 Task: Check the percentage active listings of 3 bathrooms in the last 1 year.
Action: Mouse moved to (1020, 243)
Screenshot: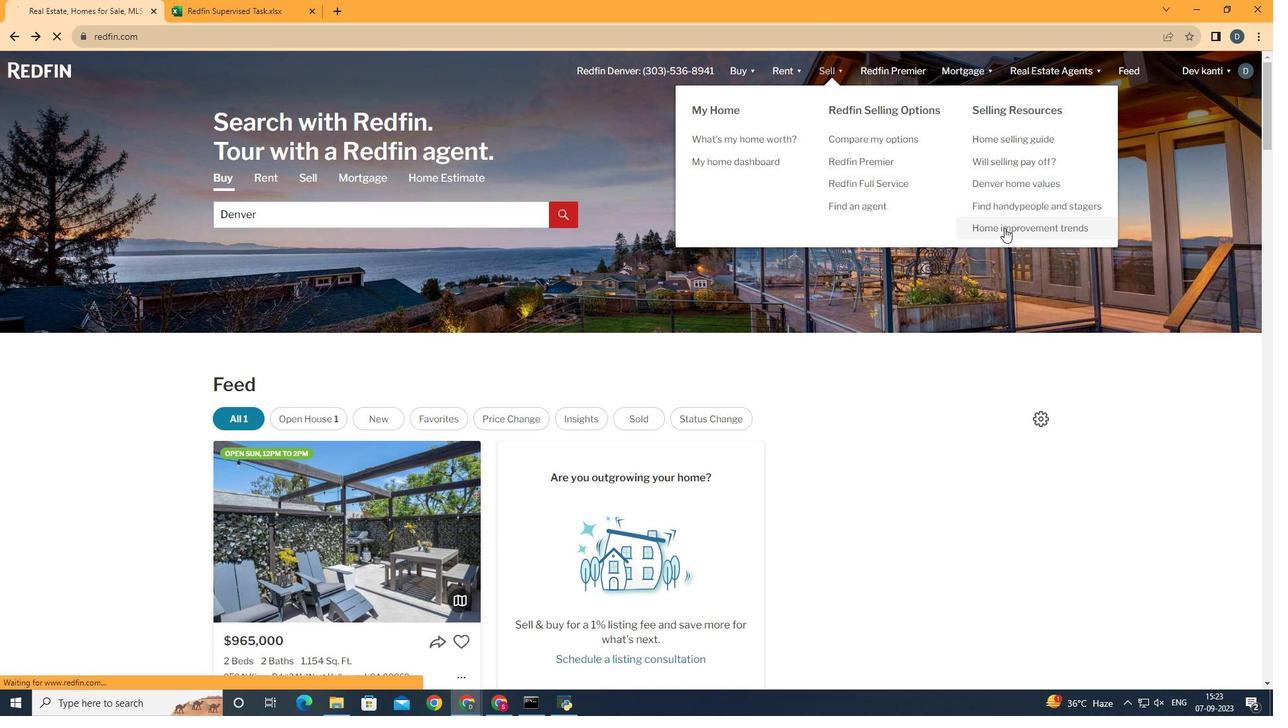 
Action: Mouse pressed left at (1020, 243)
Screenshot: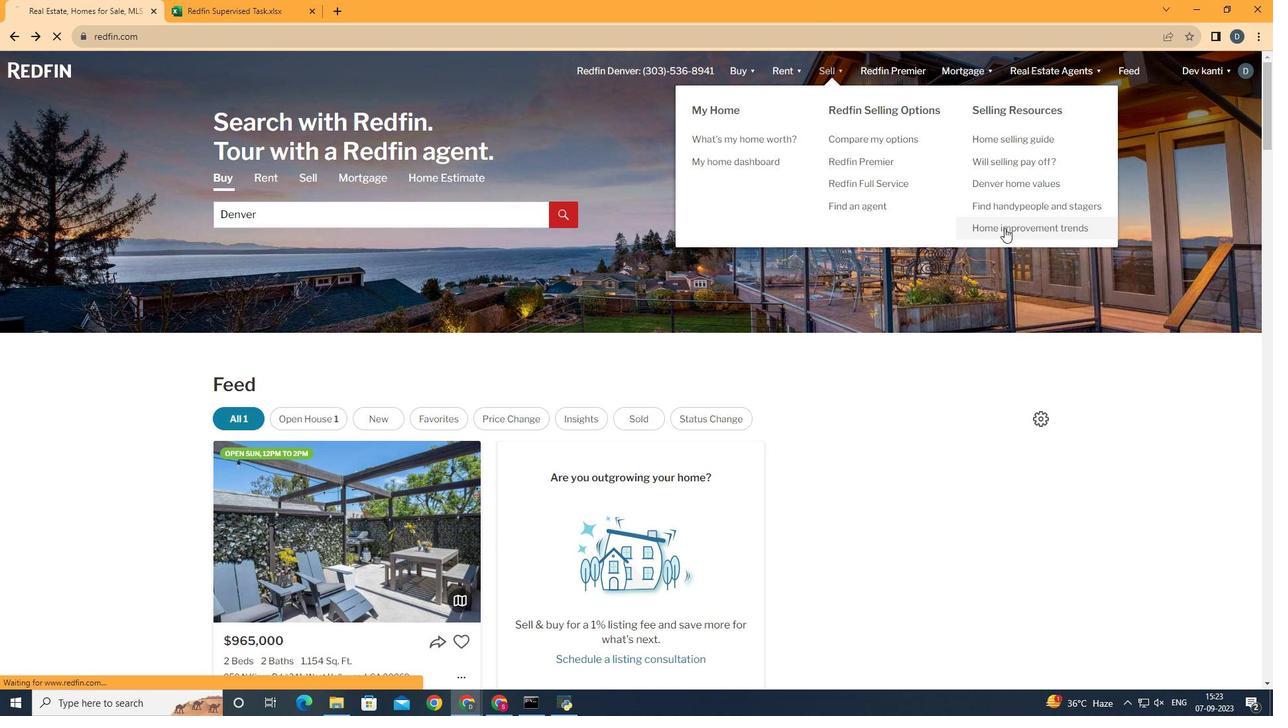 
Action: Mouse moved to (336, 267)
Screenshot: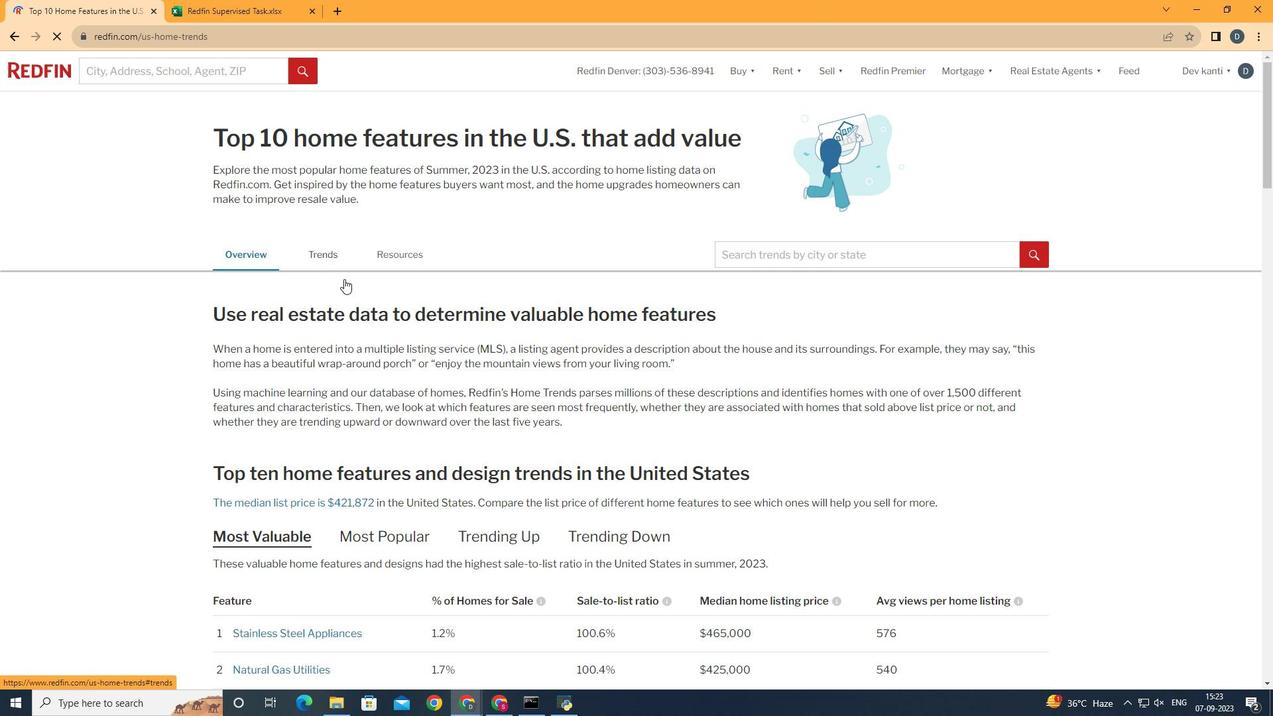 
Action: Mouse pressed left at (336, 267)
Screenshot: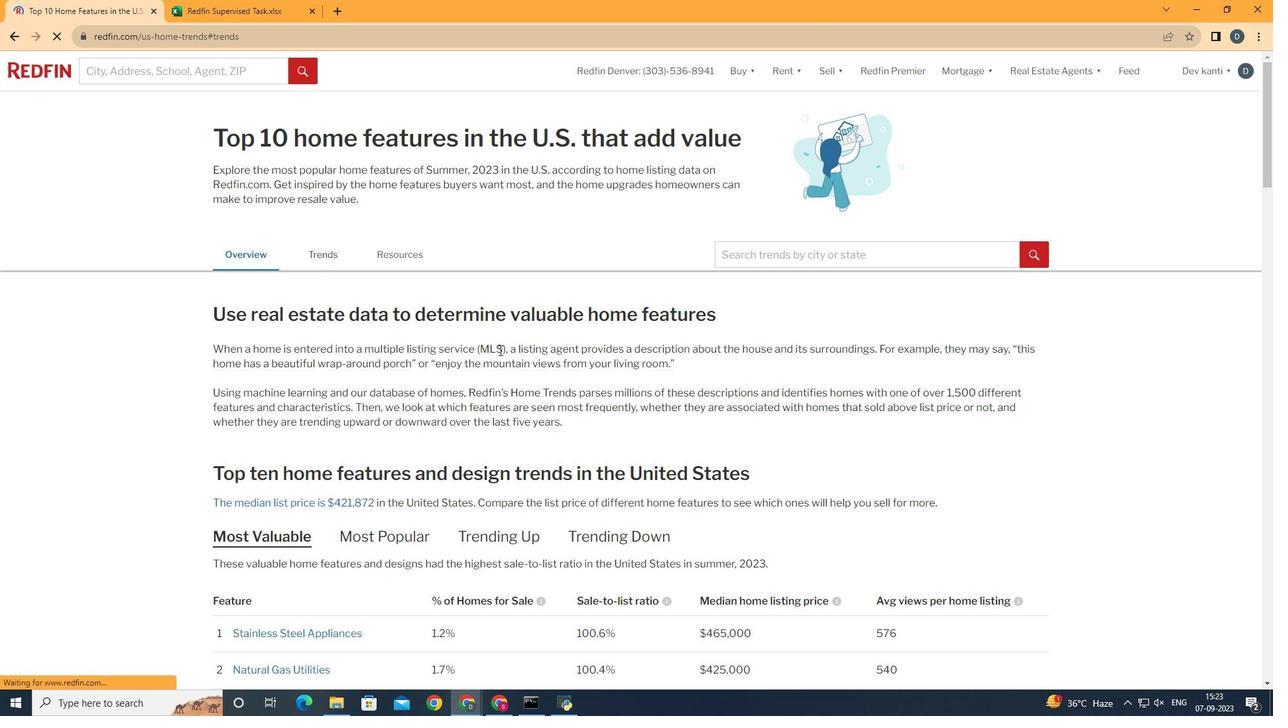 
Action: Mouse moved to (552, 376)
Screenshot: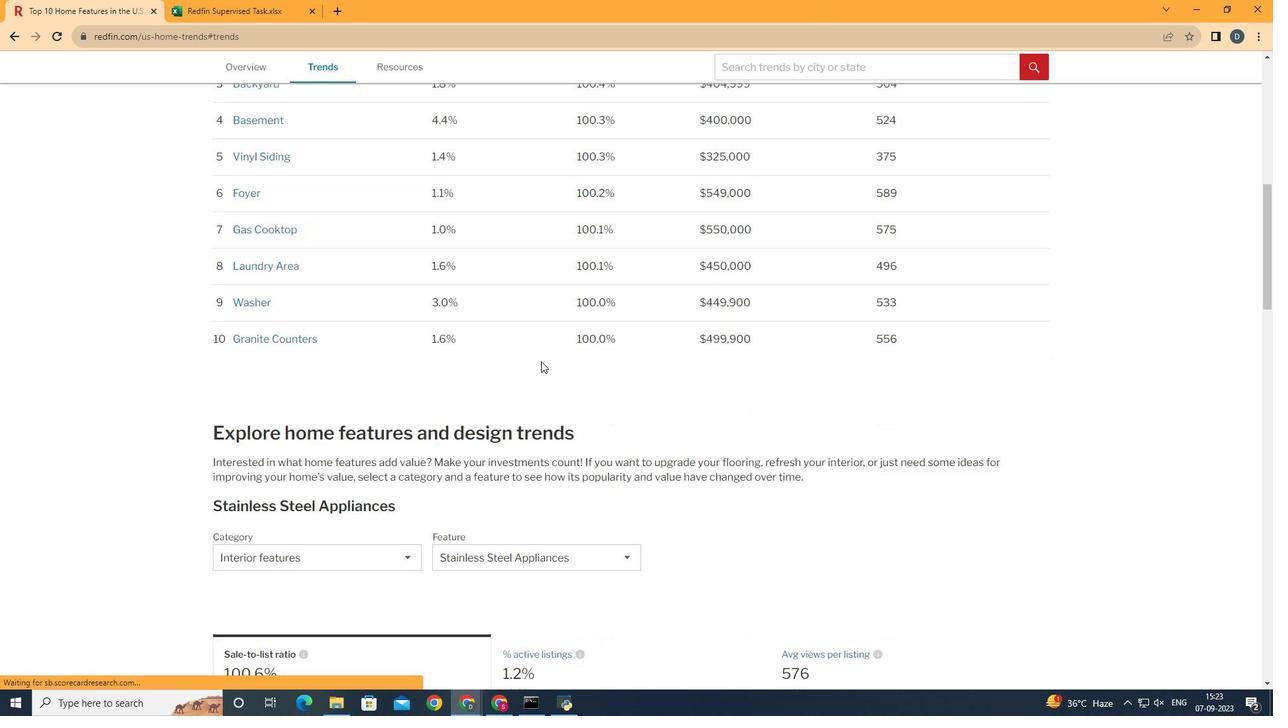 
Action: Mouse scrolled (552, 376) with delta (0, 0)
Screenshot: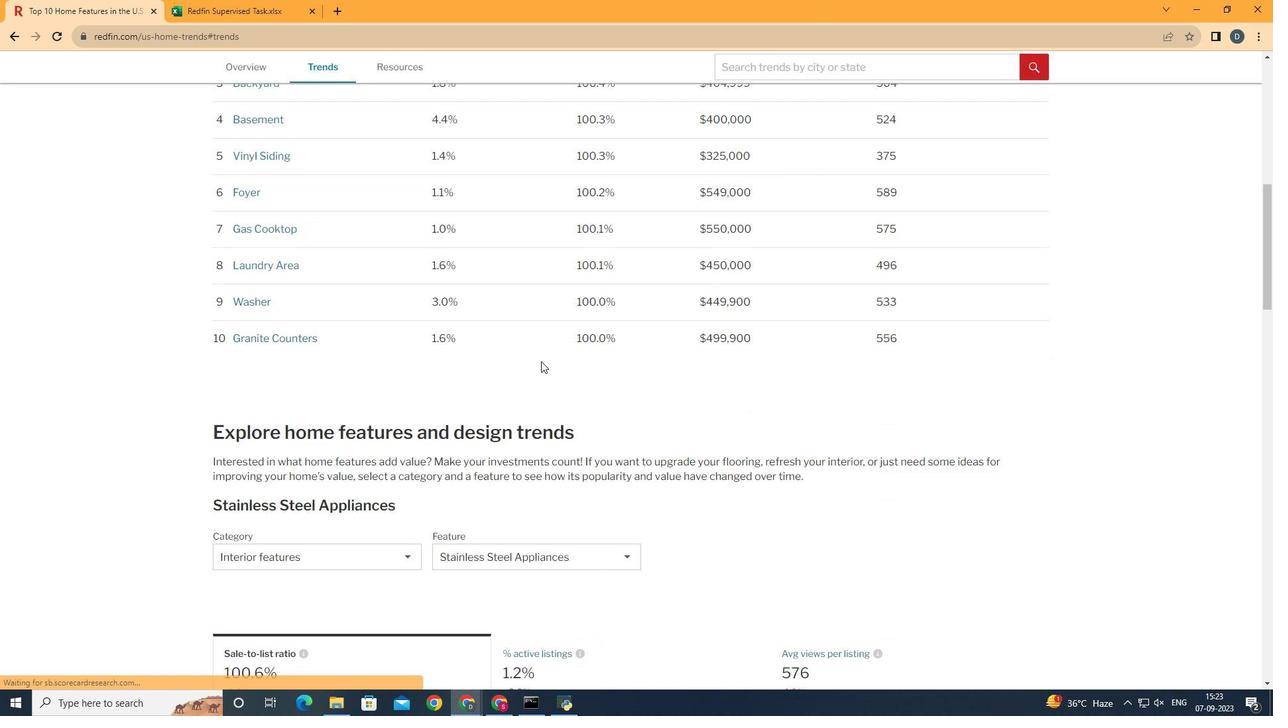 
Action: Mouse scrolled (552, 376) with delta (0, 0)
Screenshot: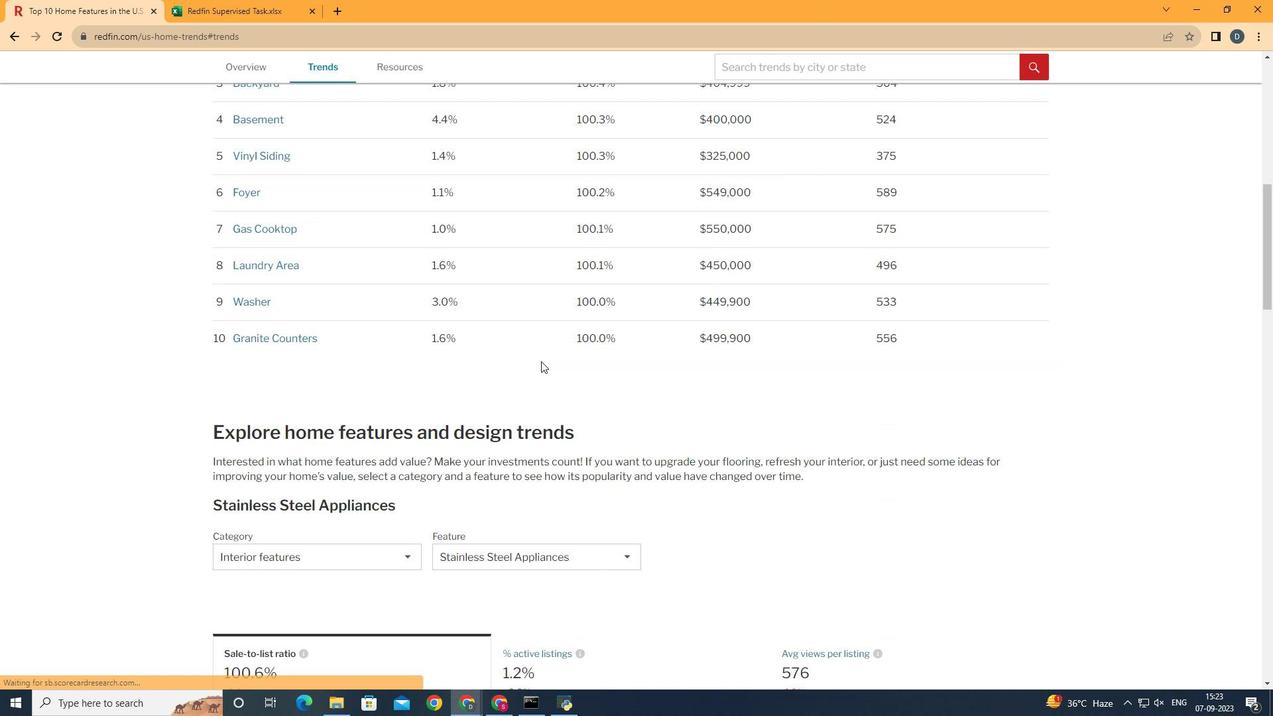 
Action: Mouse scrolled (552, 376) with delta (0, 0)
Screenshot: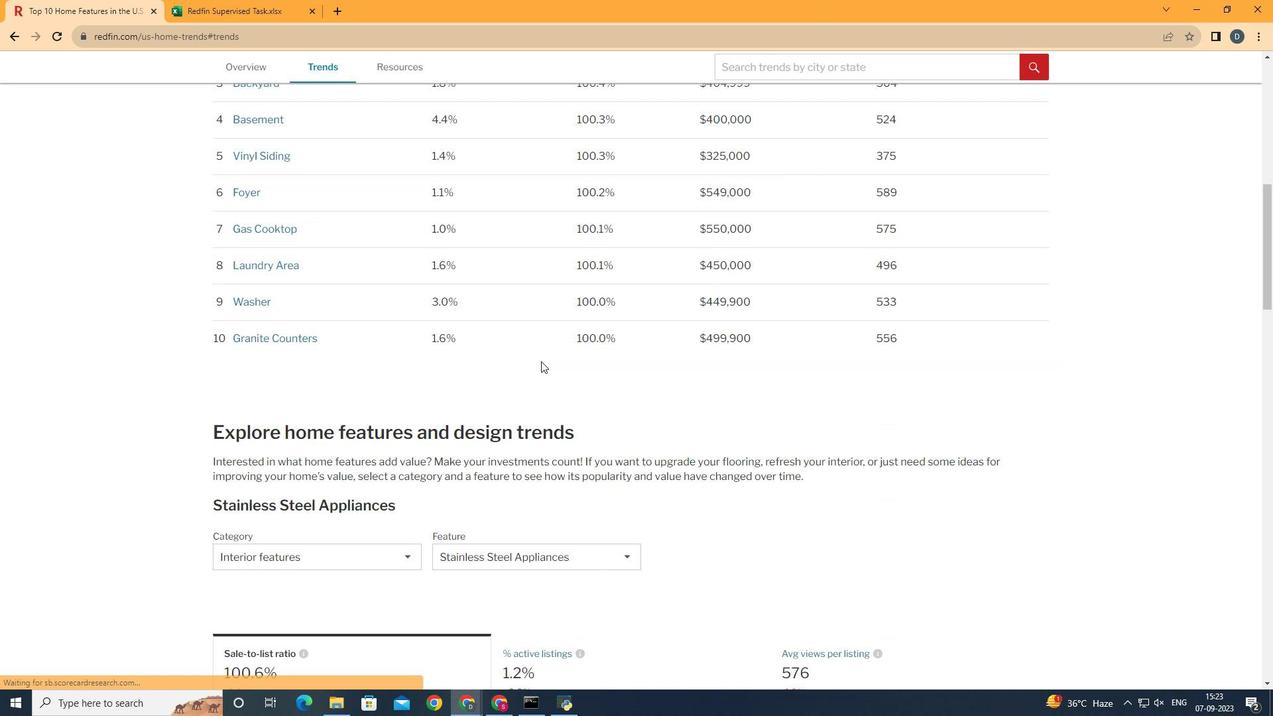 
Action: Mouse moved to (552, 376)
Screenshot: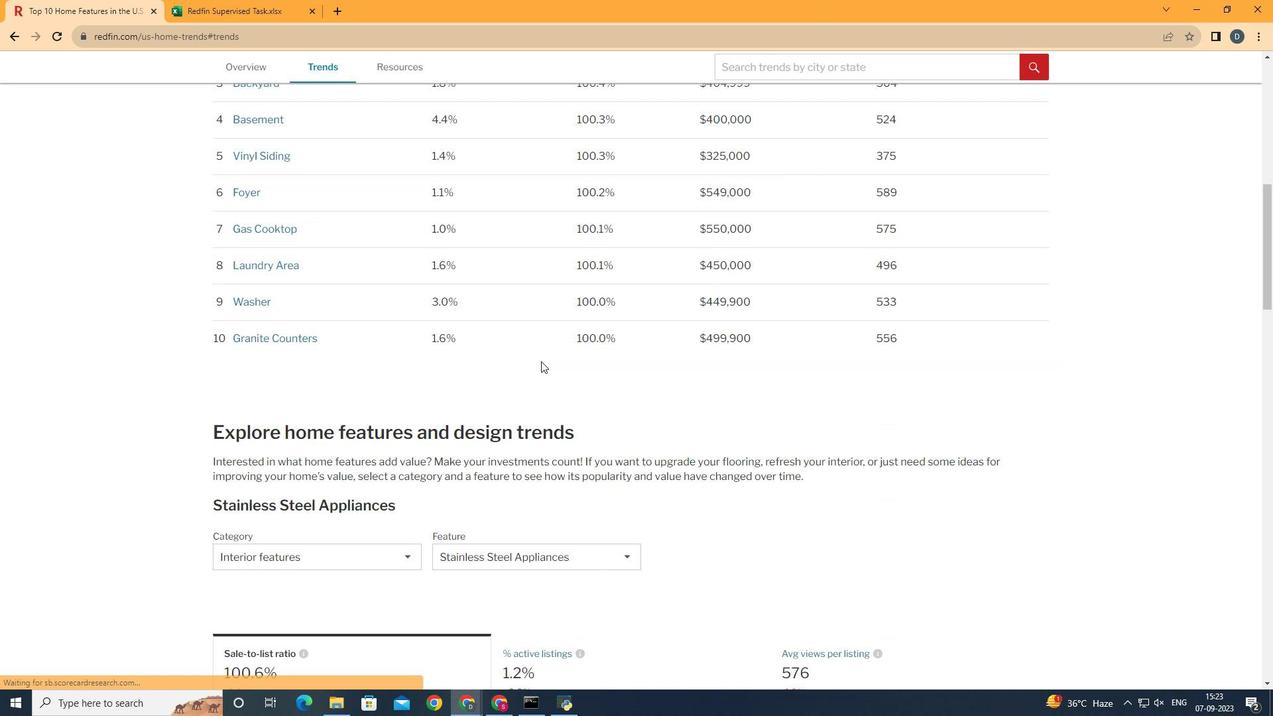 
Action: Mouse scrolled (552, 376) with delta (0, 0)
Screenshot: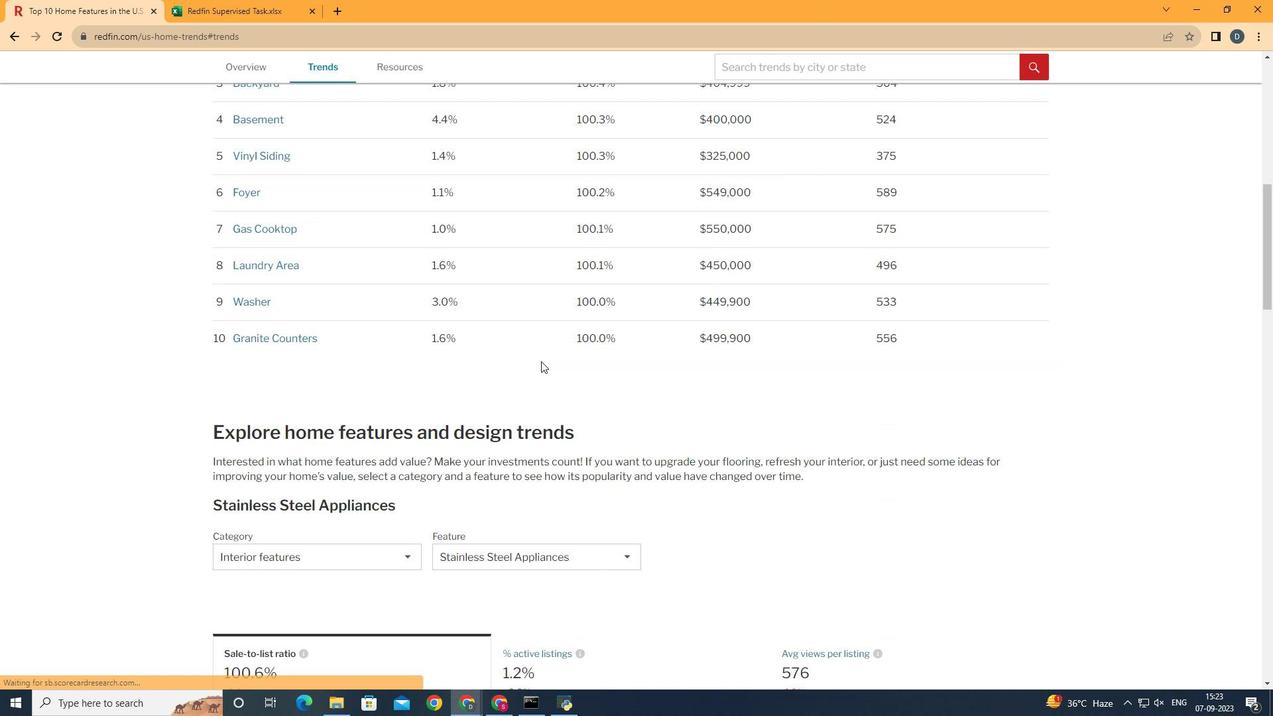 
Action: Mouse moved to (556, 376)
Screenshot: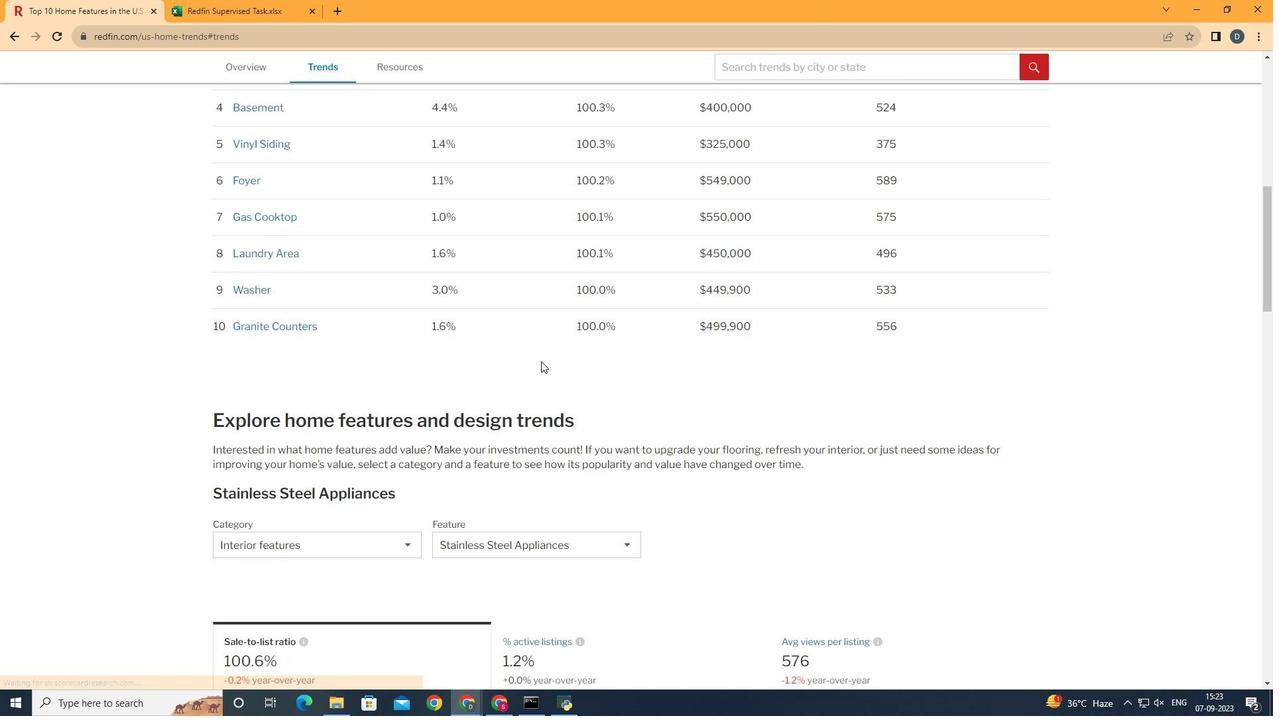 
Action: Mouse scrolled (556, 376) with delta (0, 0)
Screenshot: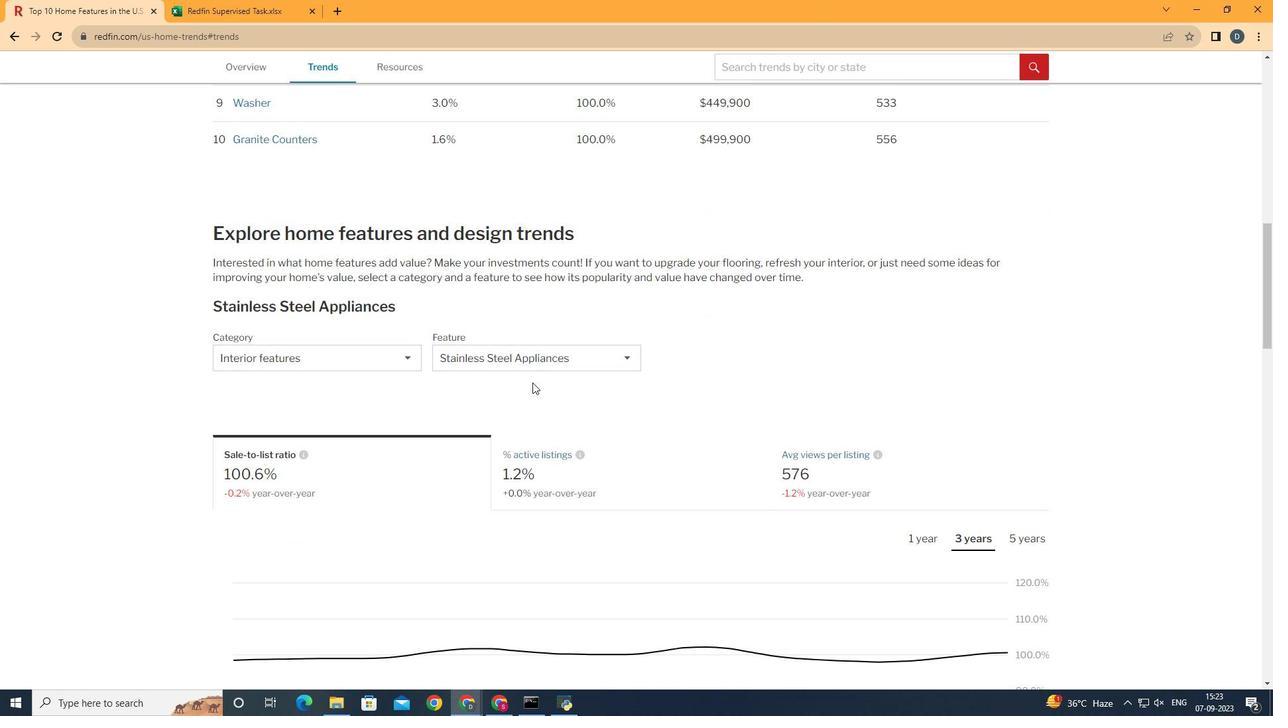 
Action: Mouse scrolled (556, 376) with delta (0, 0)
Screenshot: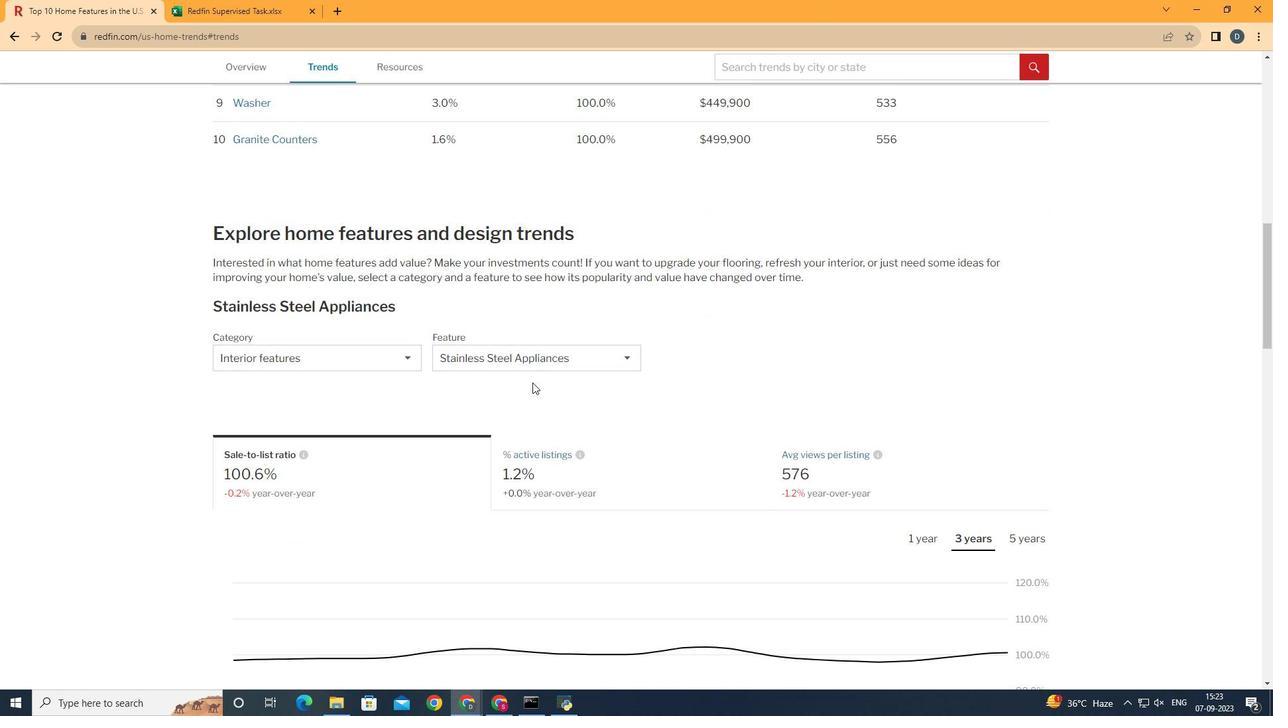 
Action: Mouse scrolled (556, 376) with delta (0, 0)
Screenshot: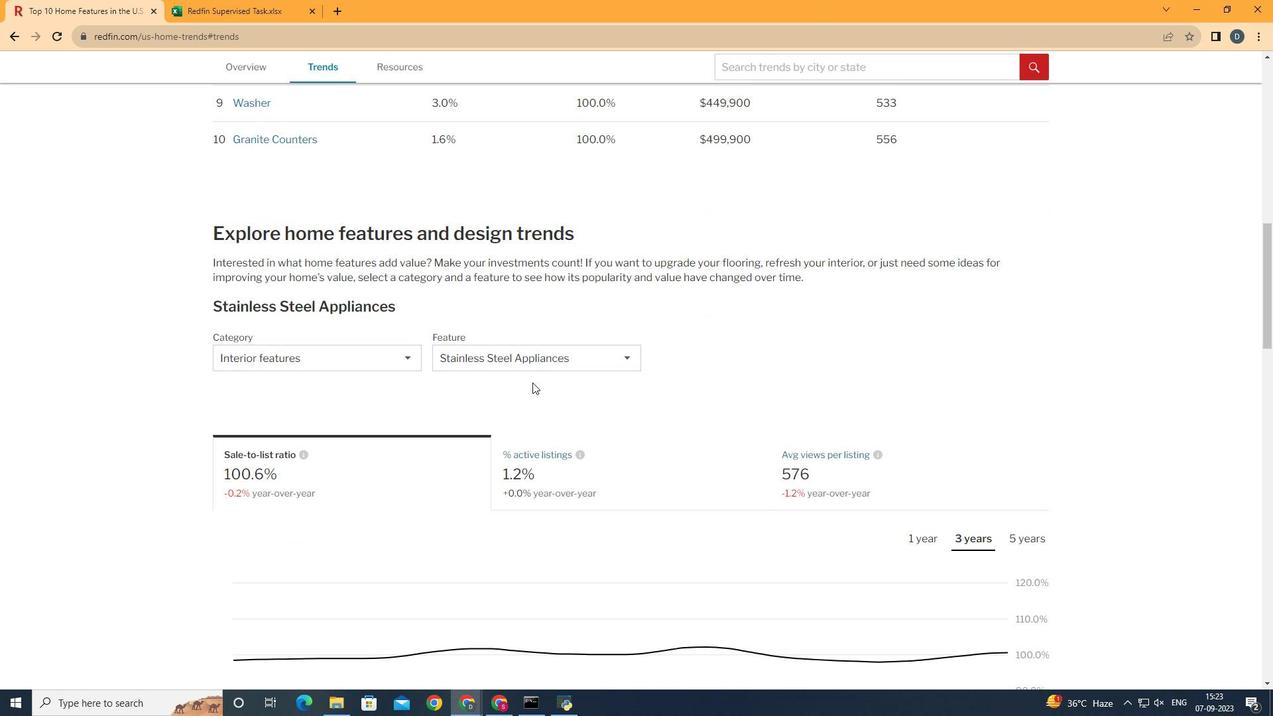 
Action: Mouse moved to (412, 378)
Screenshot: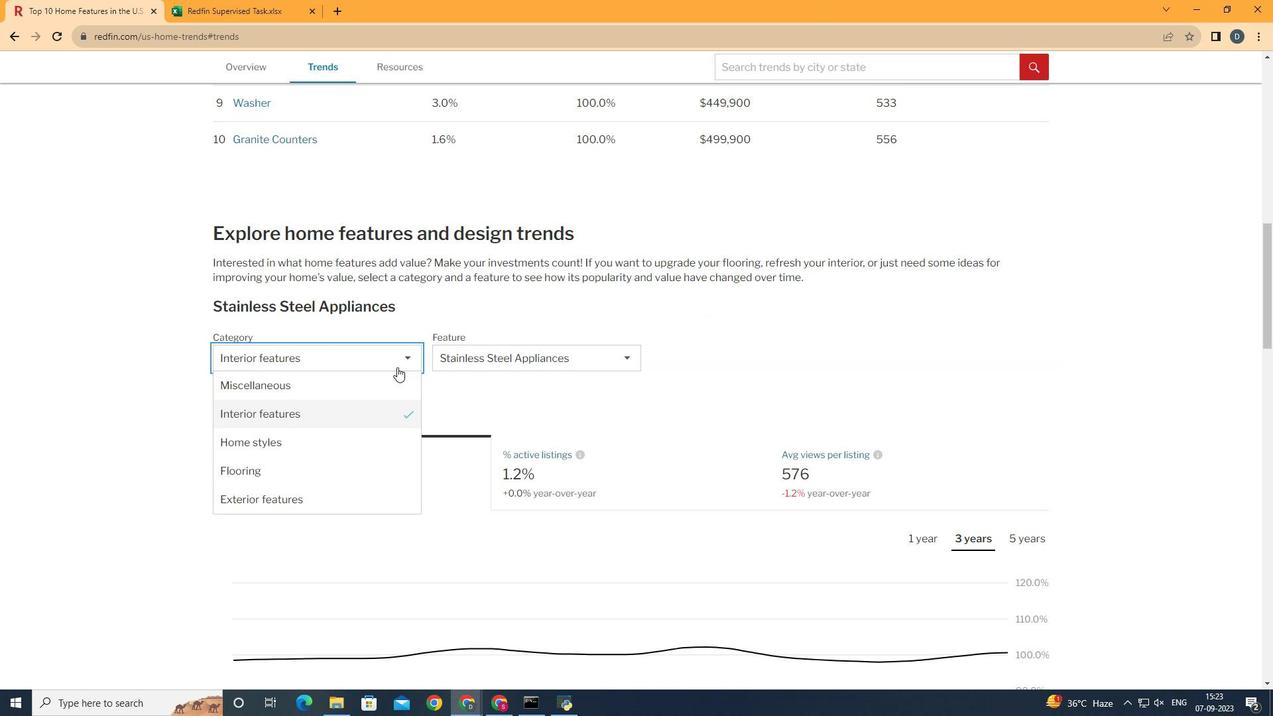 
Action: Mouse pressed left at (412, 378)
Screenshot: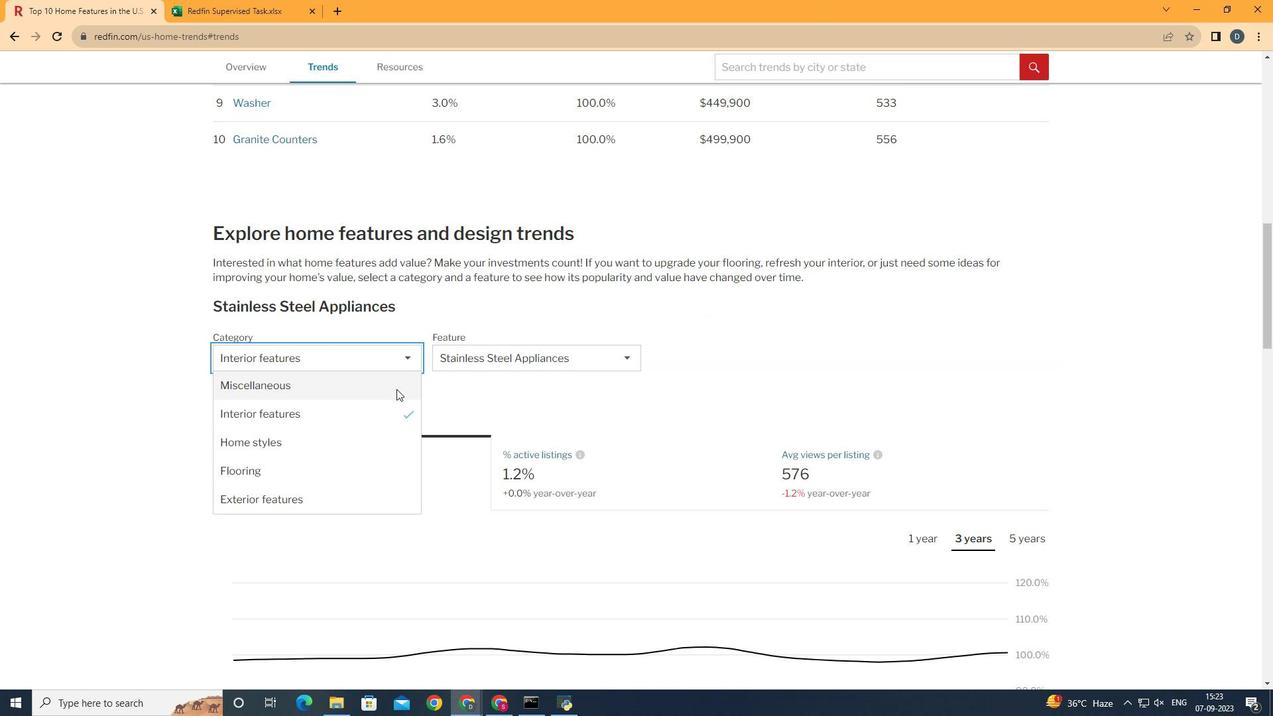 
Action: Mouse moved to (411, 425)
Screenshot: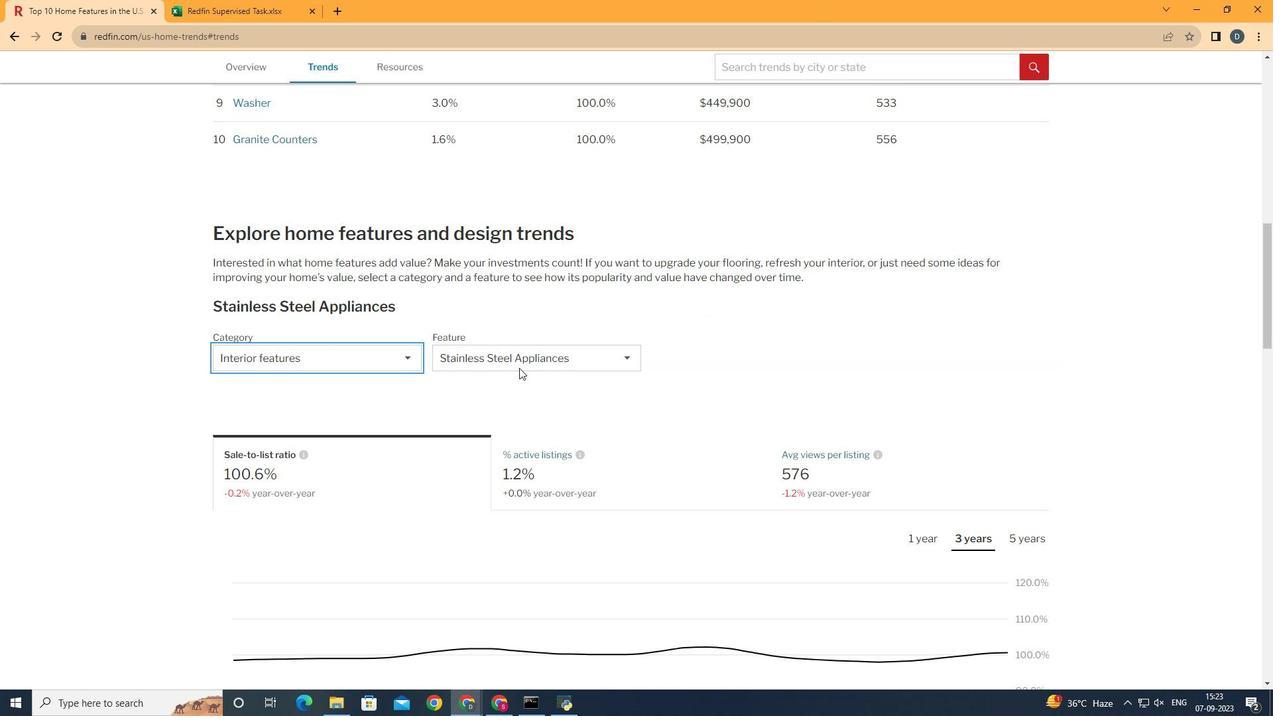 
Action: Mouse pressed left at (411, 425)
Screenshot: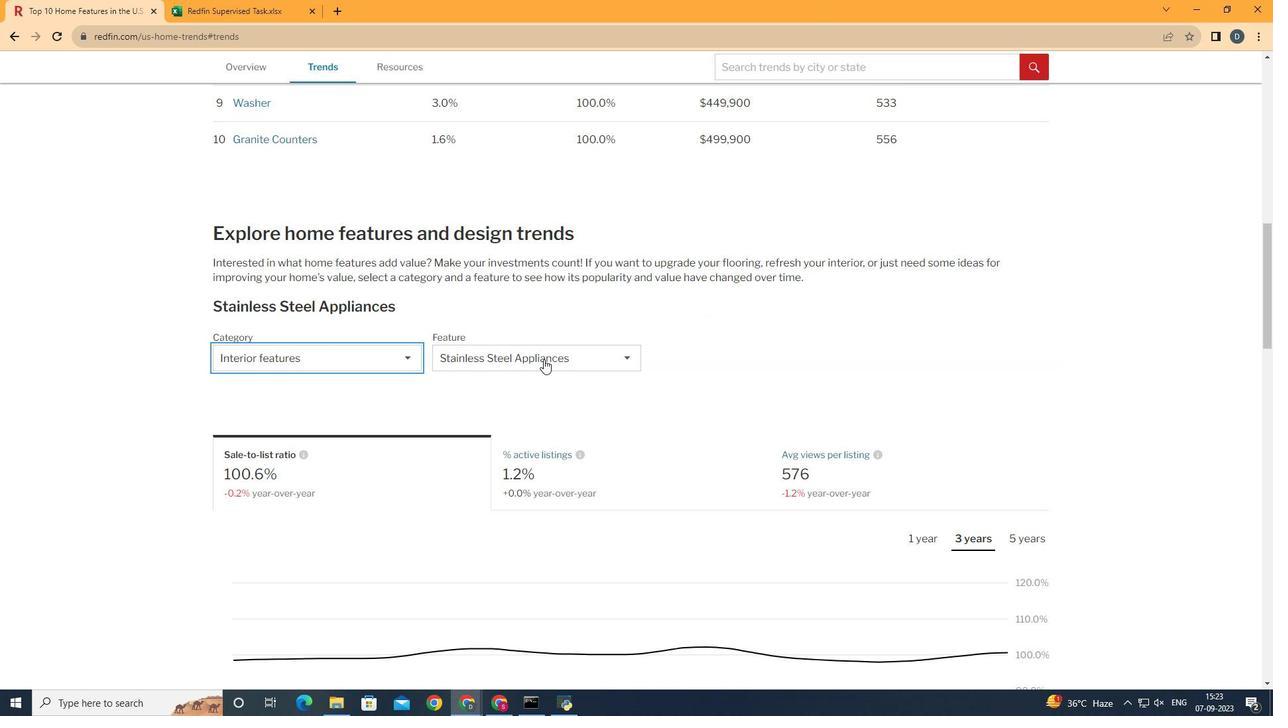 
Action: Mouse moved to (559, 374)
Screenshot: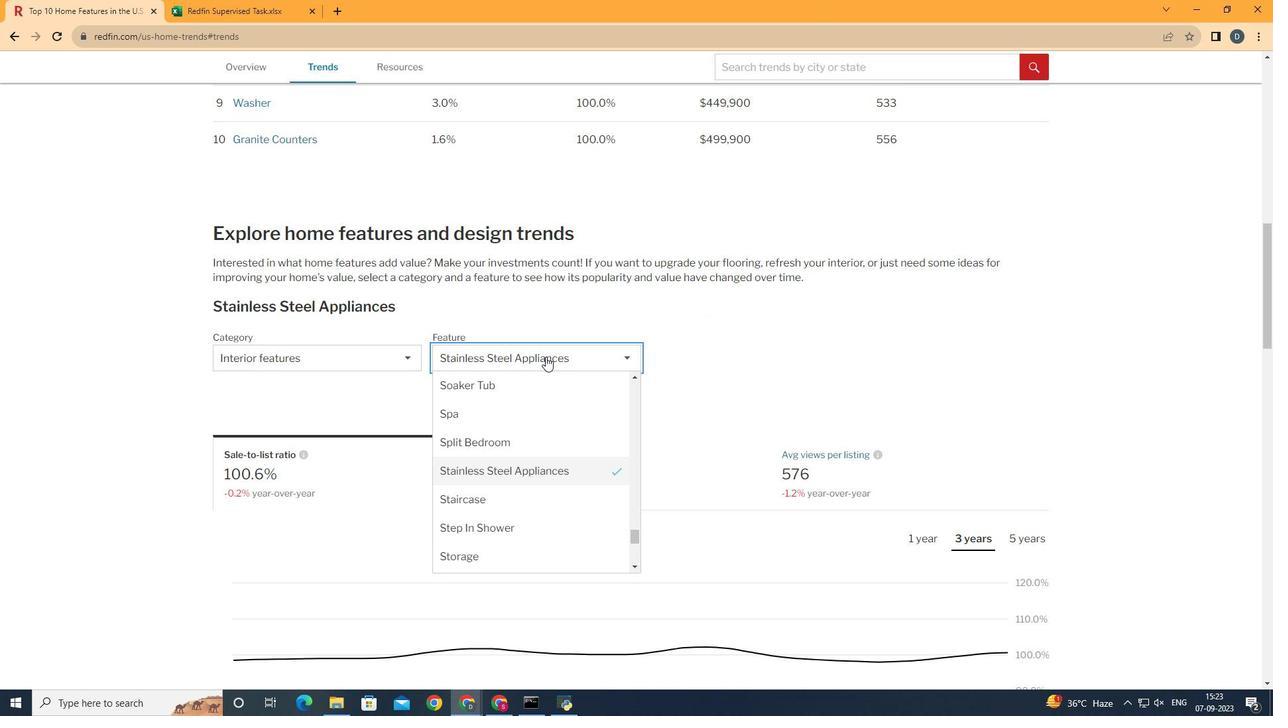 
Action: Mouse pressed left at (559, 374)
Screenshot: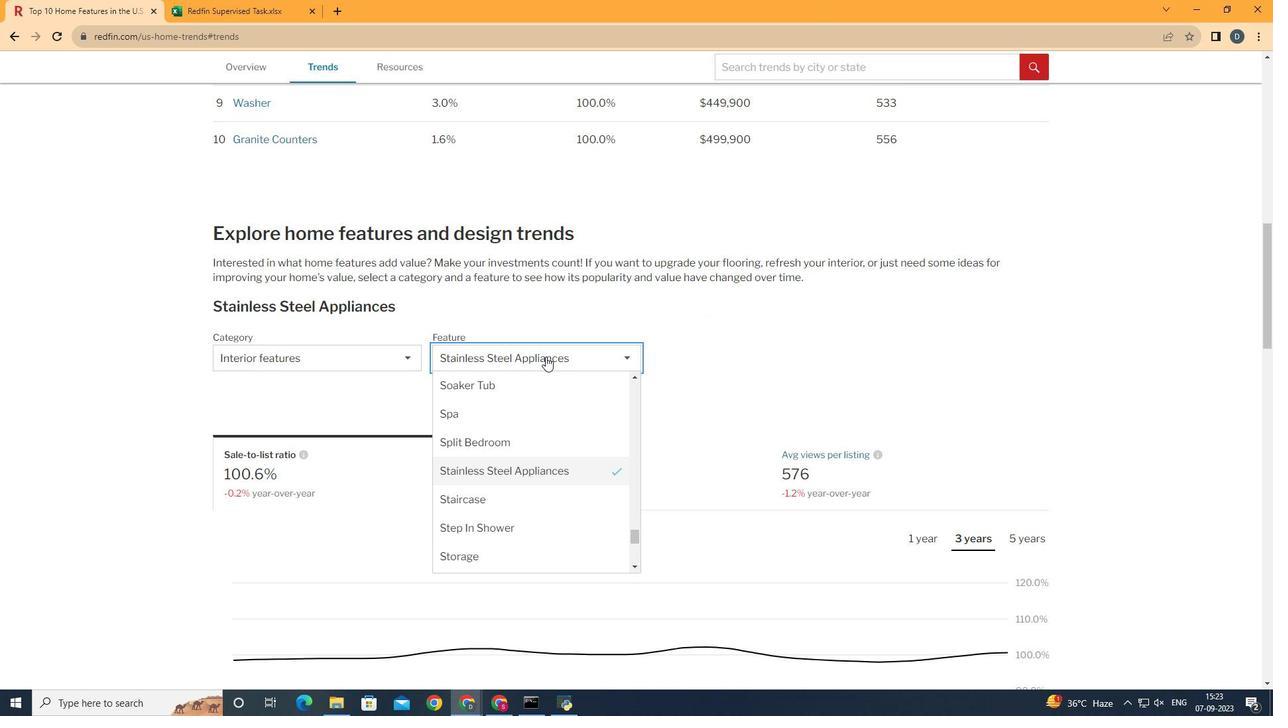 
Action: Mouse moved to (649, 547)
Screenshot: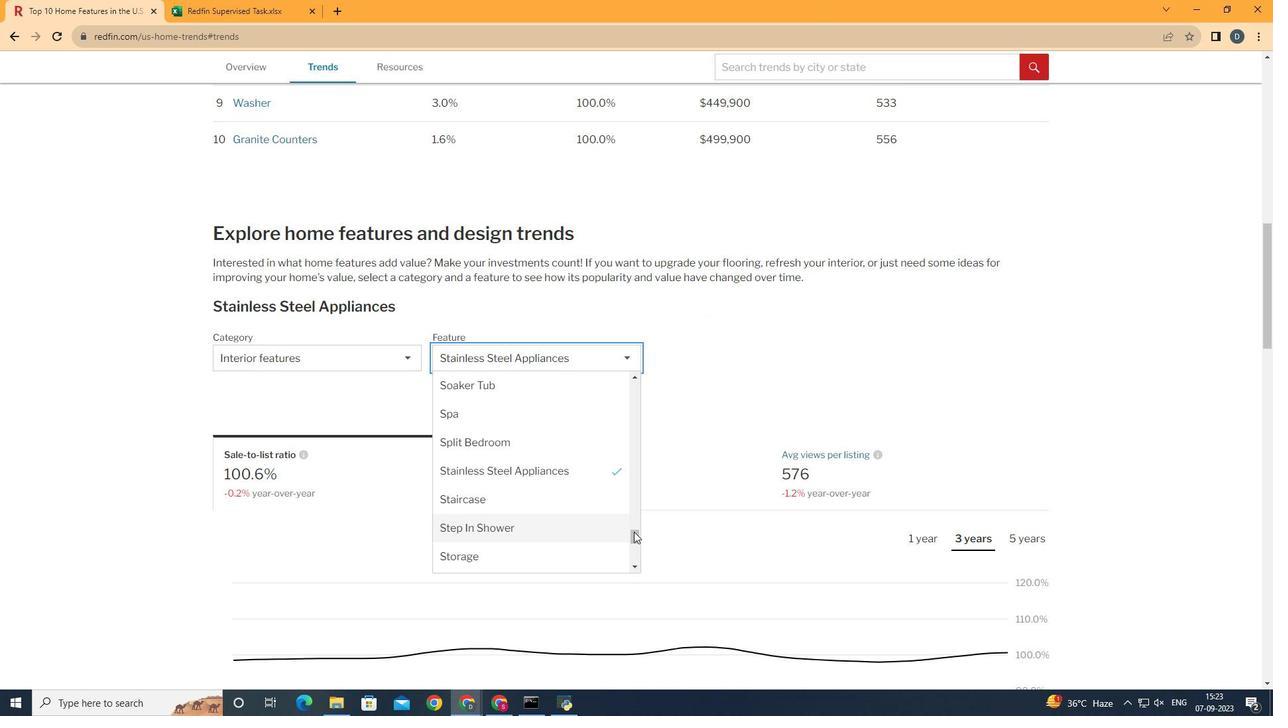 
Action: Mouse pressed left at (649, 547)
Screenshot: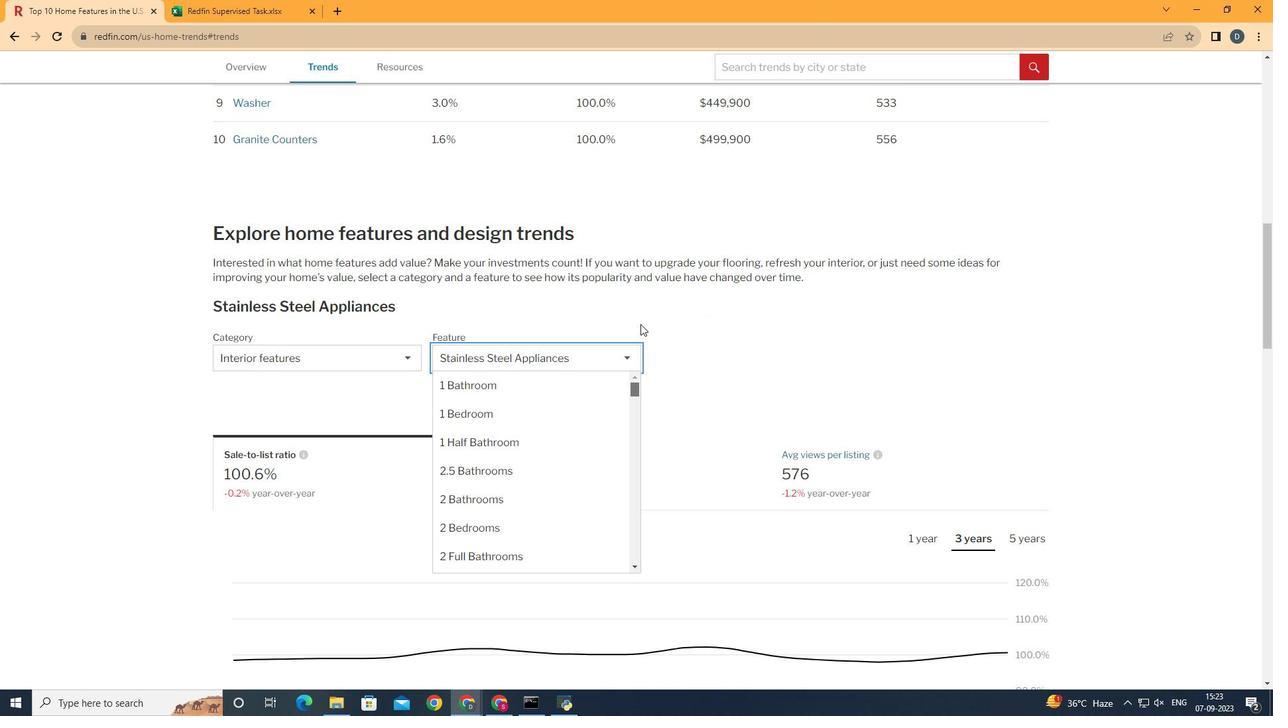 
Action: Mouse moved to (557, 523)
Screenshot: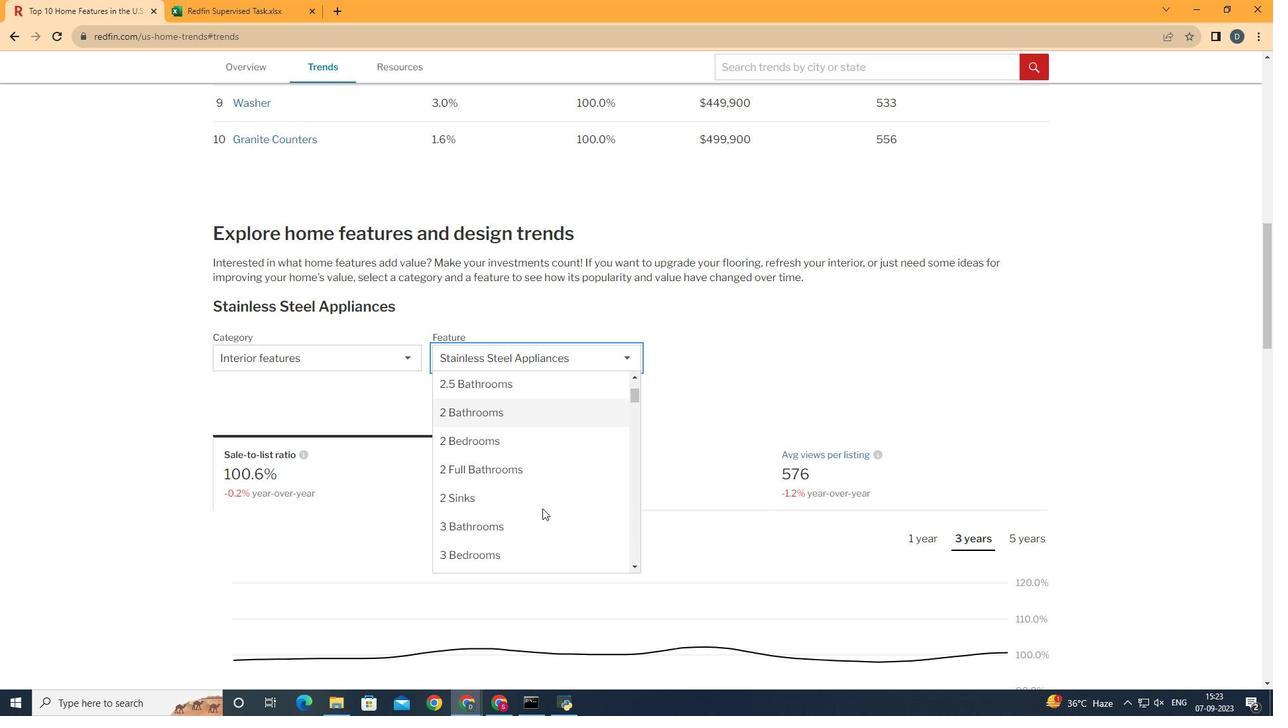 
Action: Mouse scrolled (557, 523) with delta (0, 0)
Screenshot: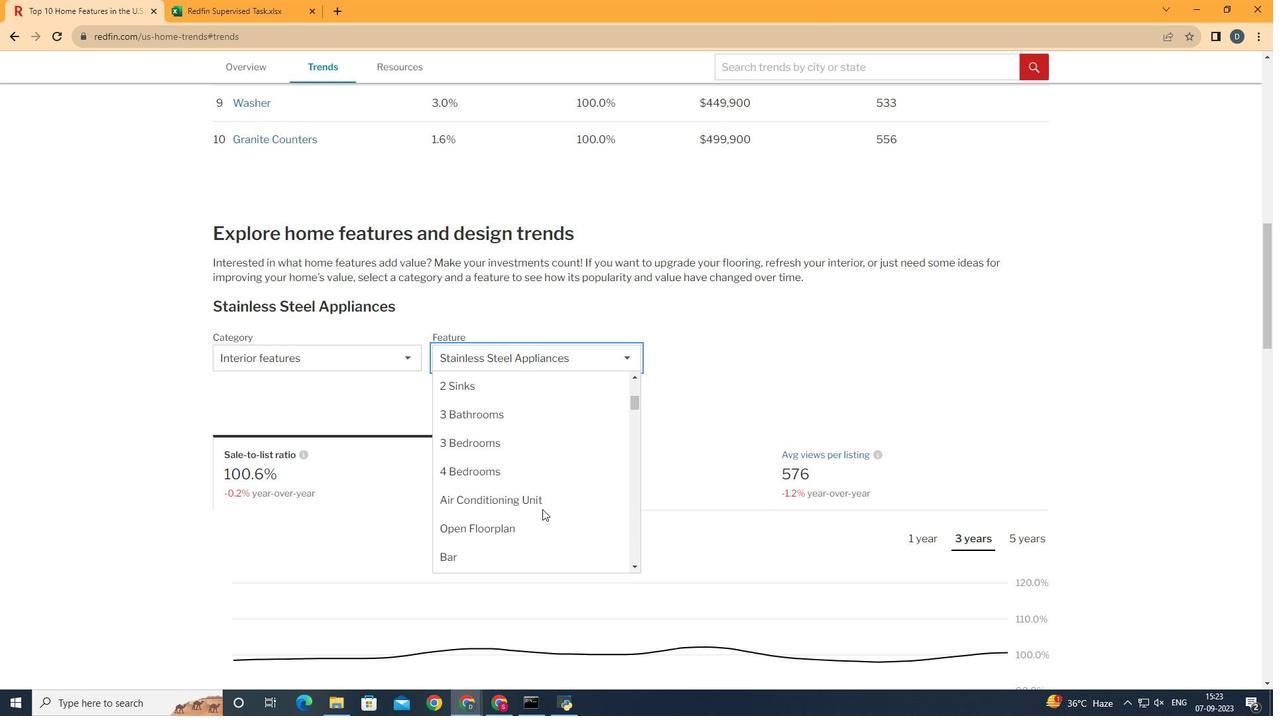 
Action: Mouse scrolled (557, 523) with delta (0, 0)
Screenshot: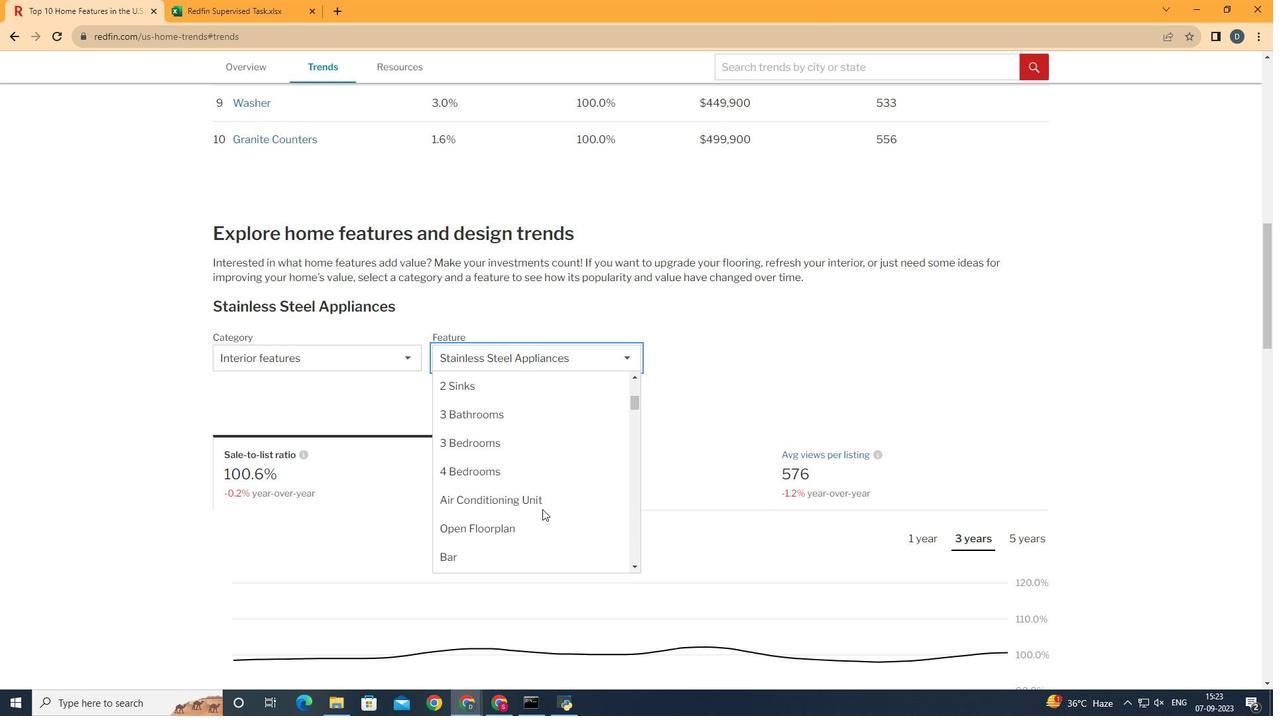 
Action: Mouse scrolled (557, 523) with delta (0, 0)
Screenshot: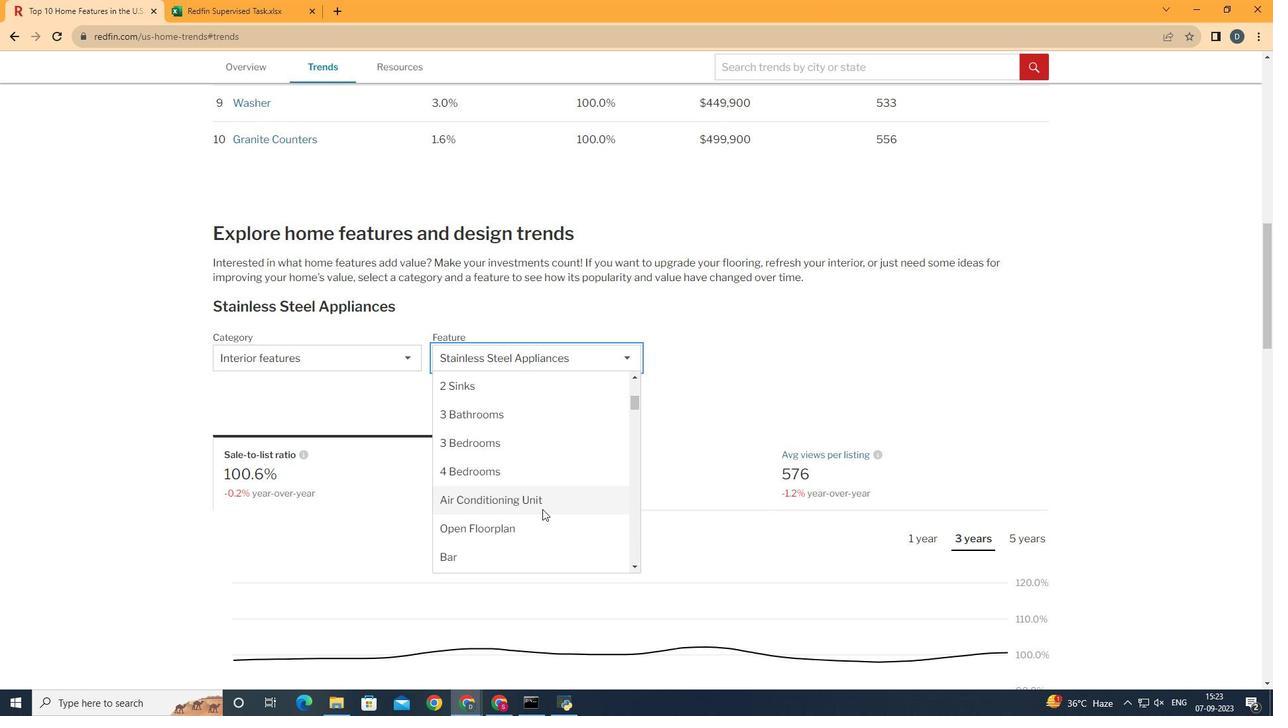 
Action: Mouse moved to (568, 433)
Screenshot: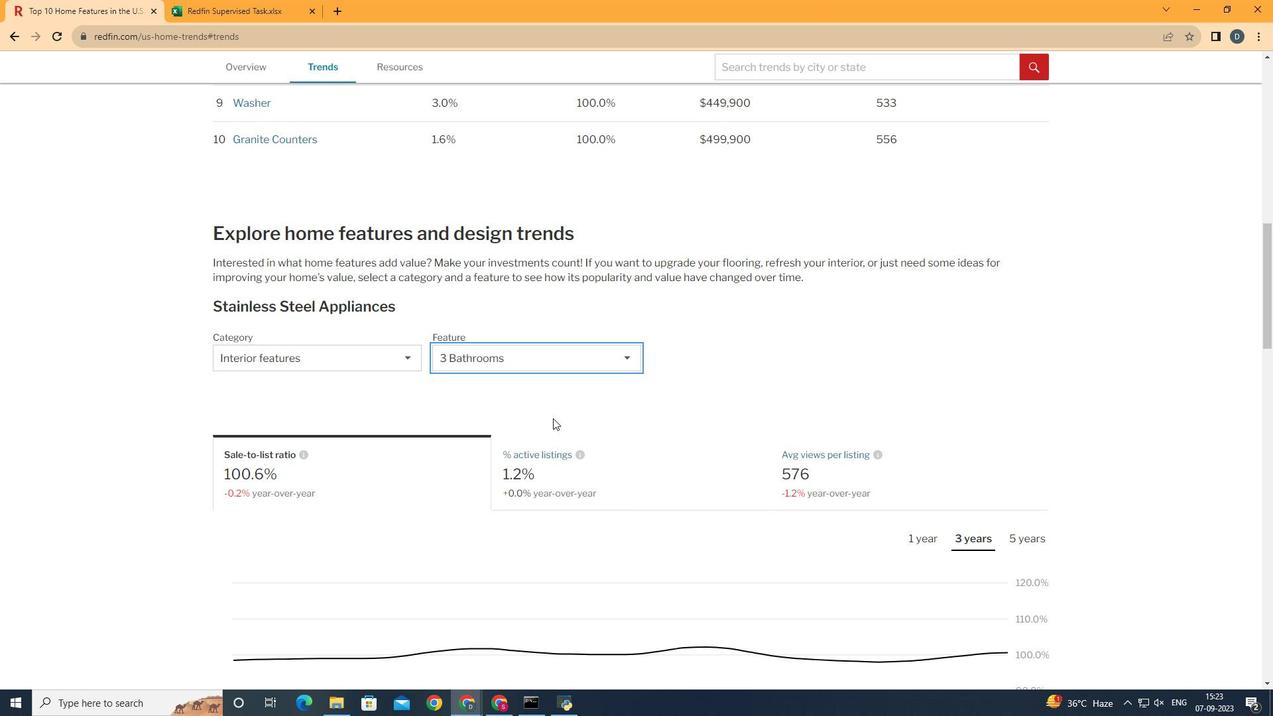 
Action: Mouse pressed left at (568, 433)
Screenshot: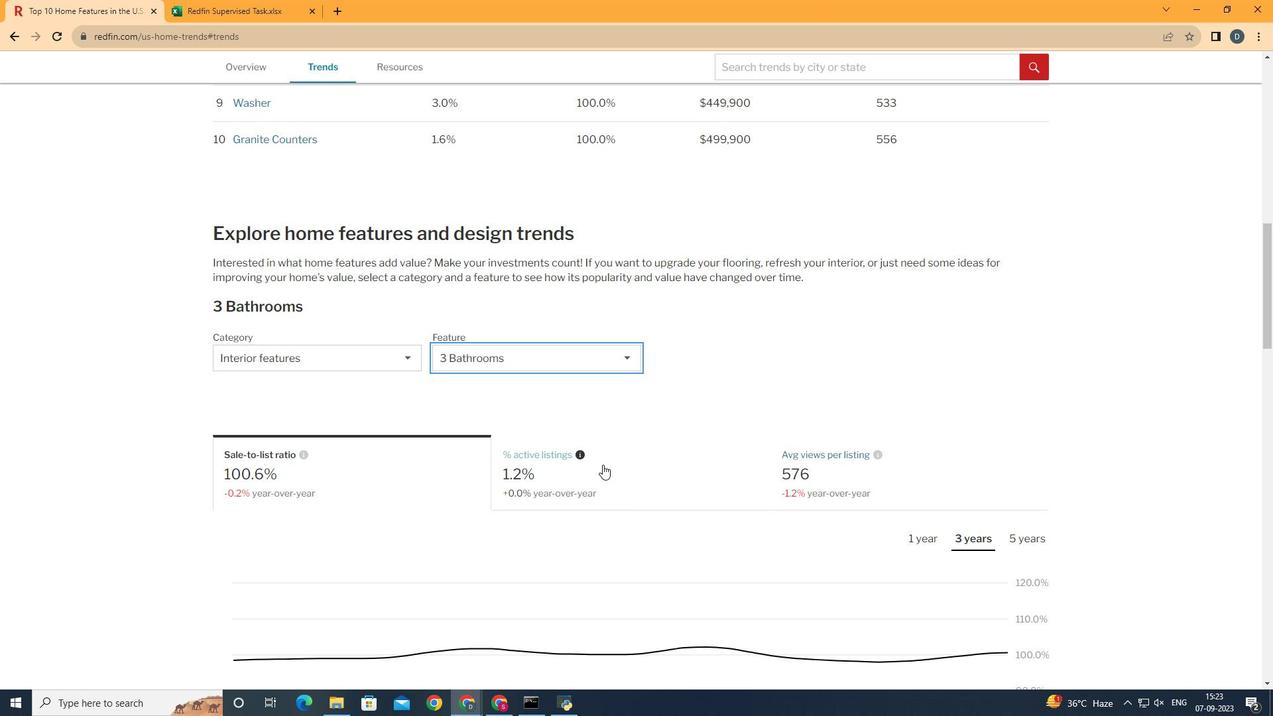 
Action: Mouse moved to (610, 490)
Screenshot: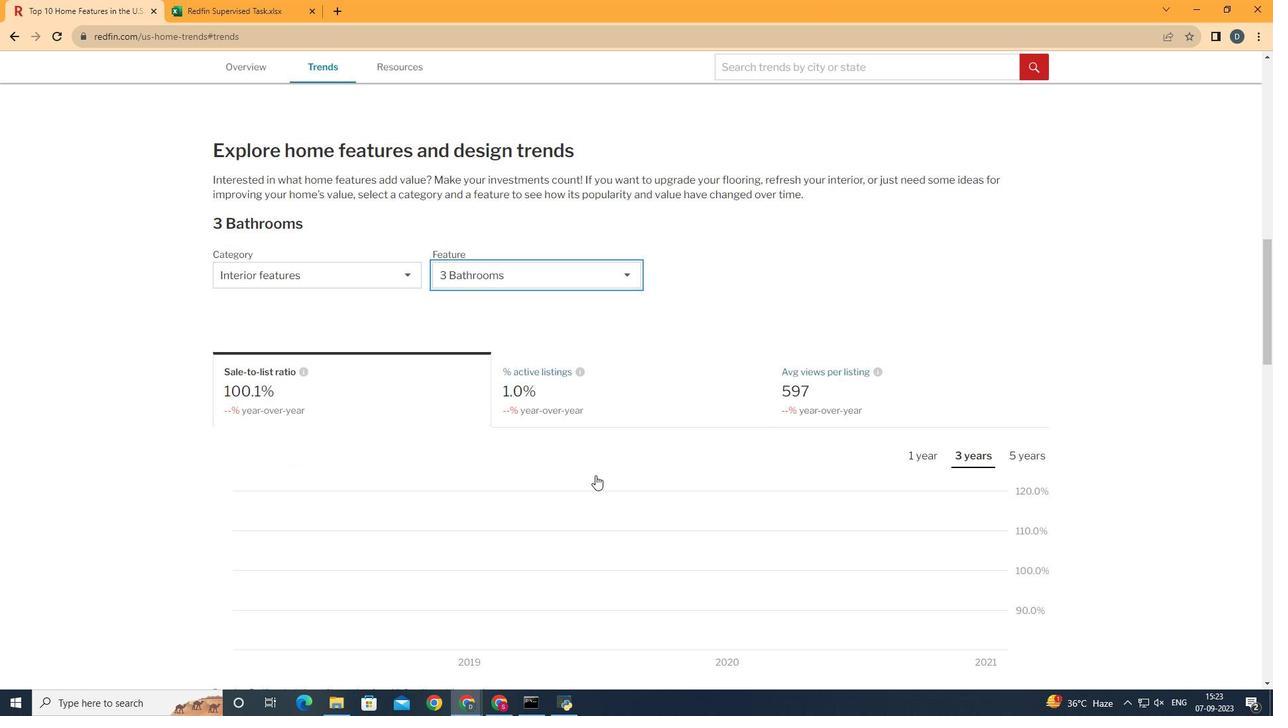 
Action: Mouse scrolled (610, 490) with delta (0, 0)
Screenshot: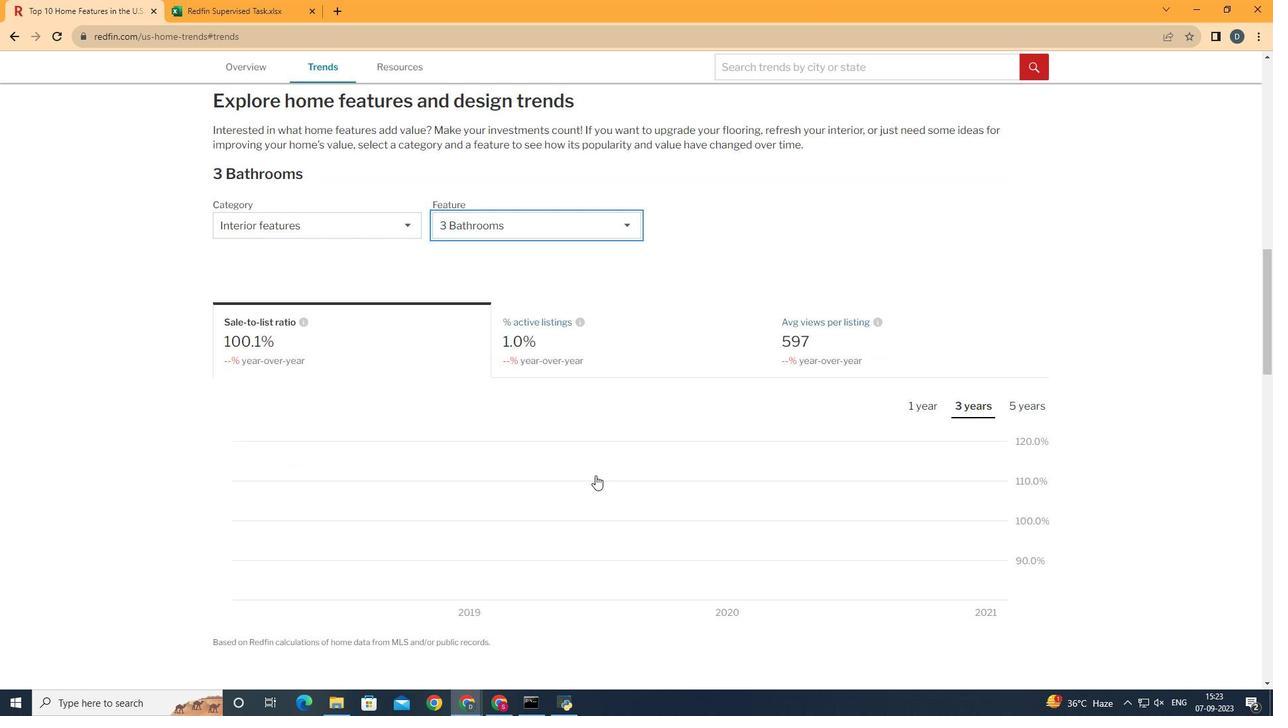 
Action: Mouse scrolled (610, 490) with delta (0, 0)
Screenshot: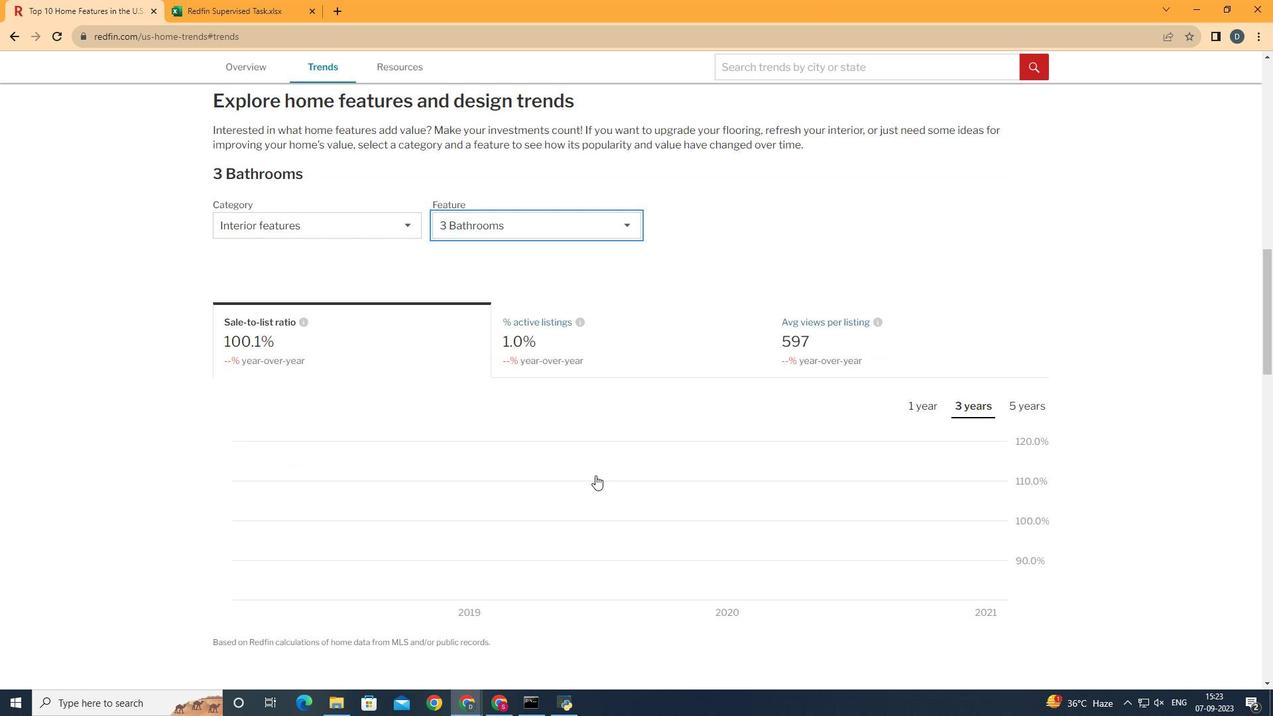 
Action: Mouse moved to (651, 350)
Screenshot: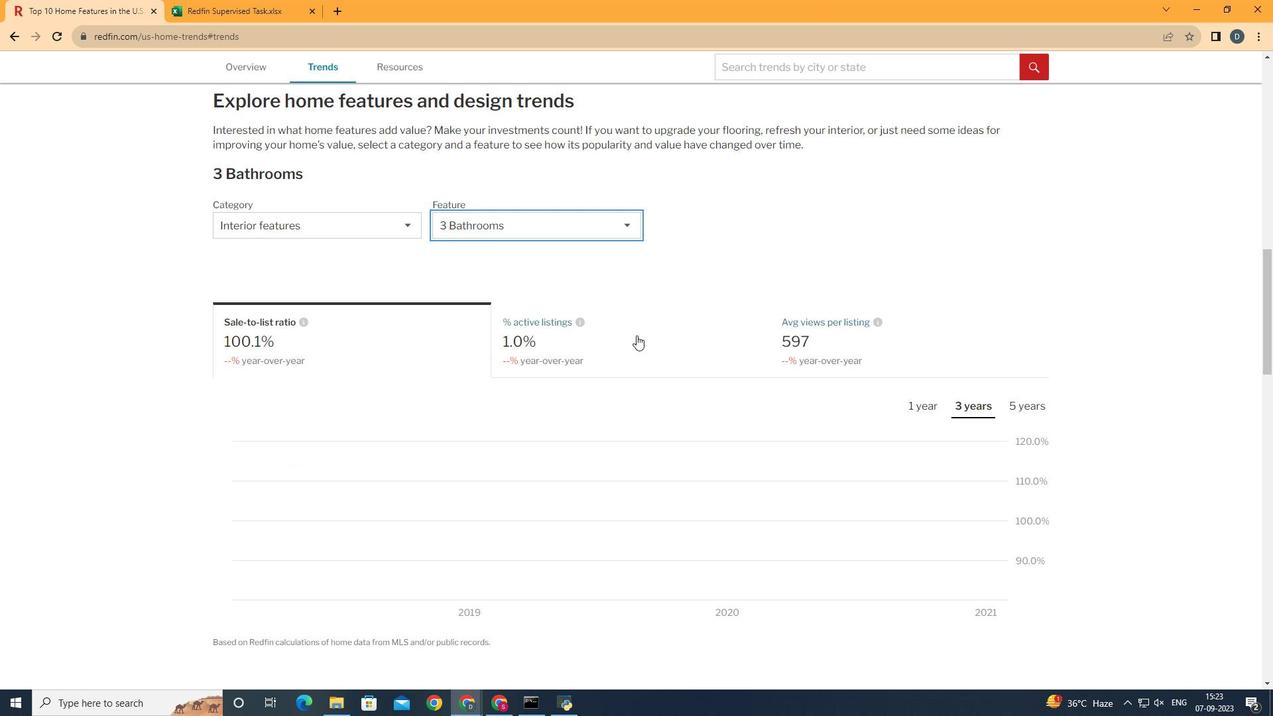 
Action: Mouse pressed left at (651, 350)
Screenshot: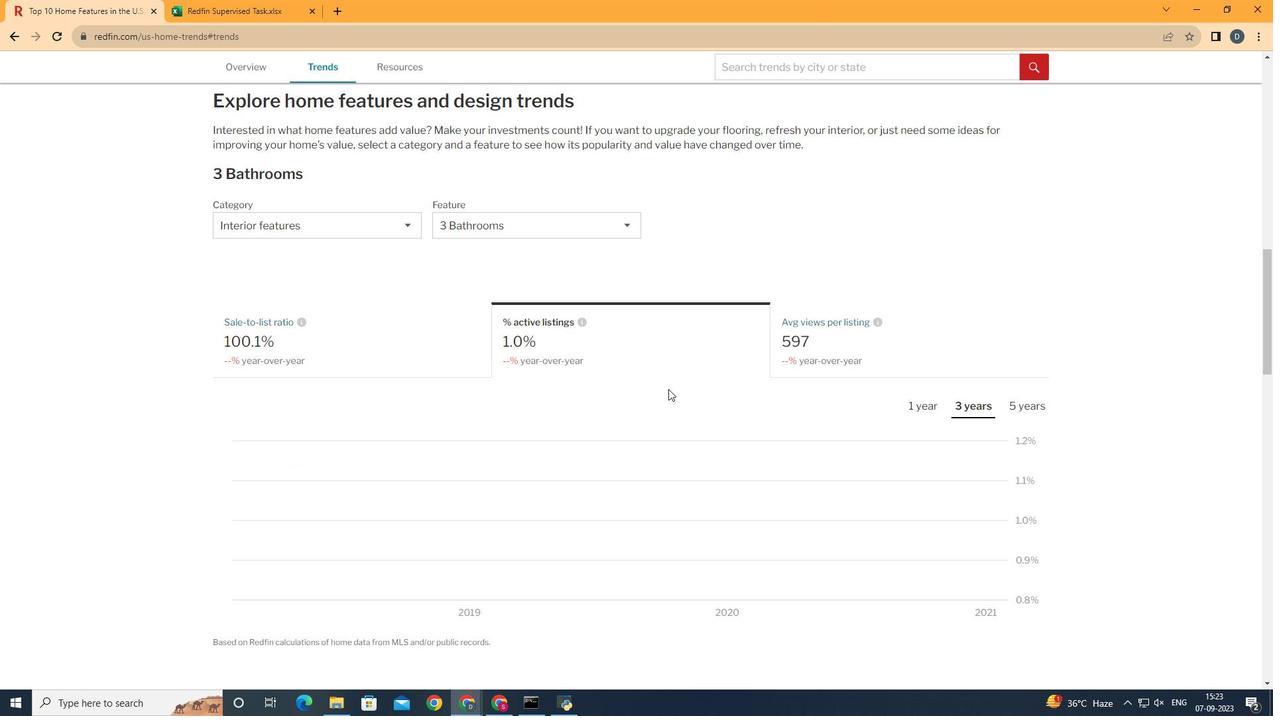 
Action: Mouse moved to (927, 419)
Screenshot: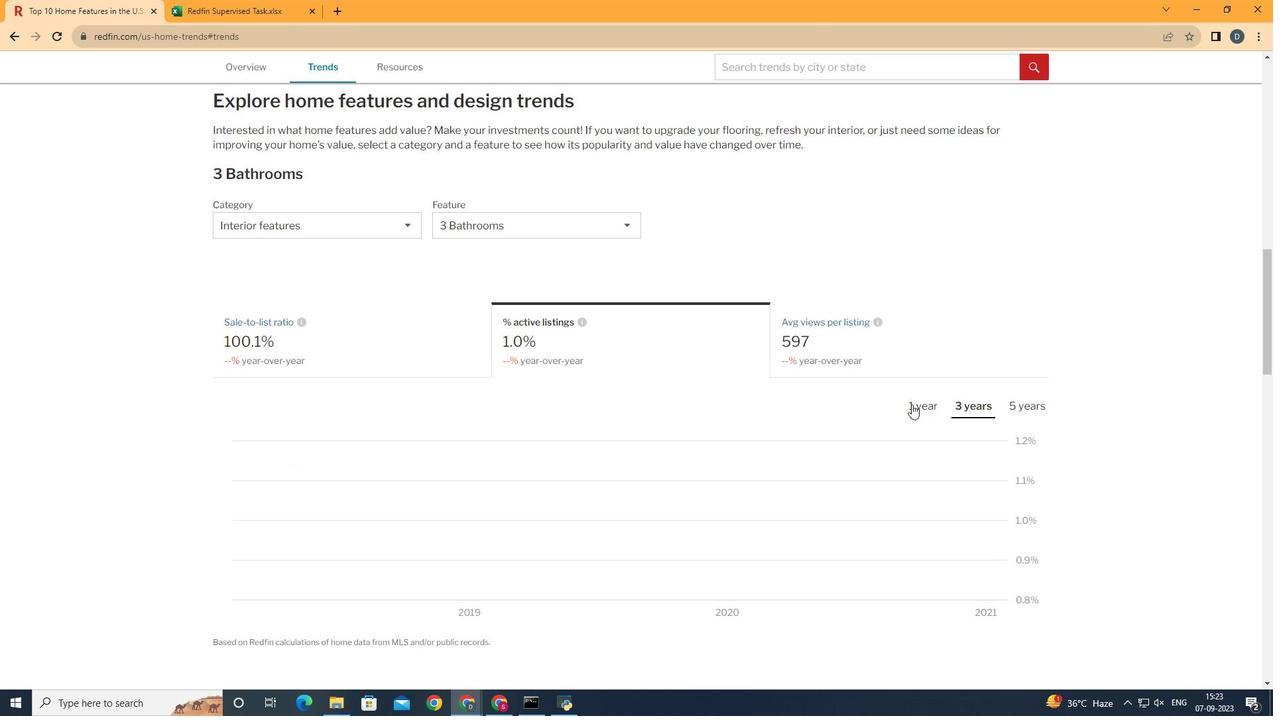 
Action: Mouse pressed left at (927, 419)
Screenshot: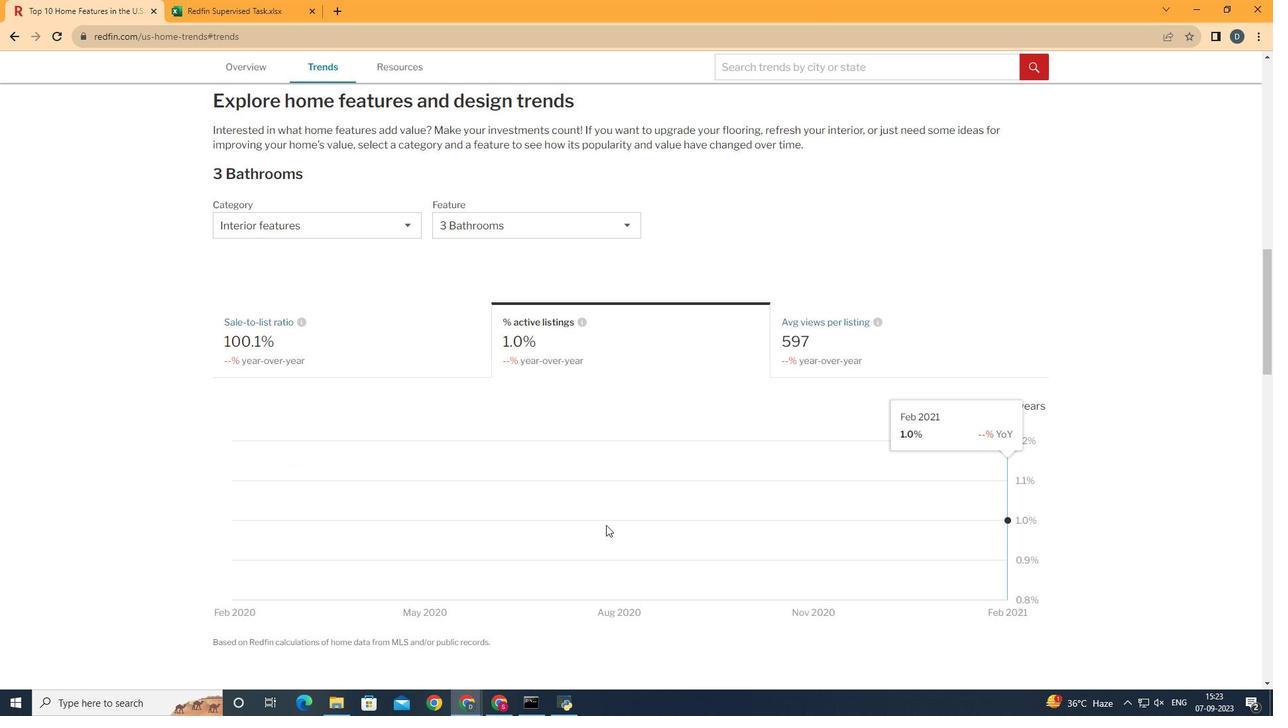 
Action: Mouse moved to (1161, 565)
Screenshot: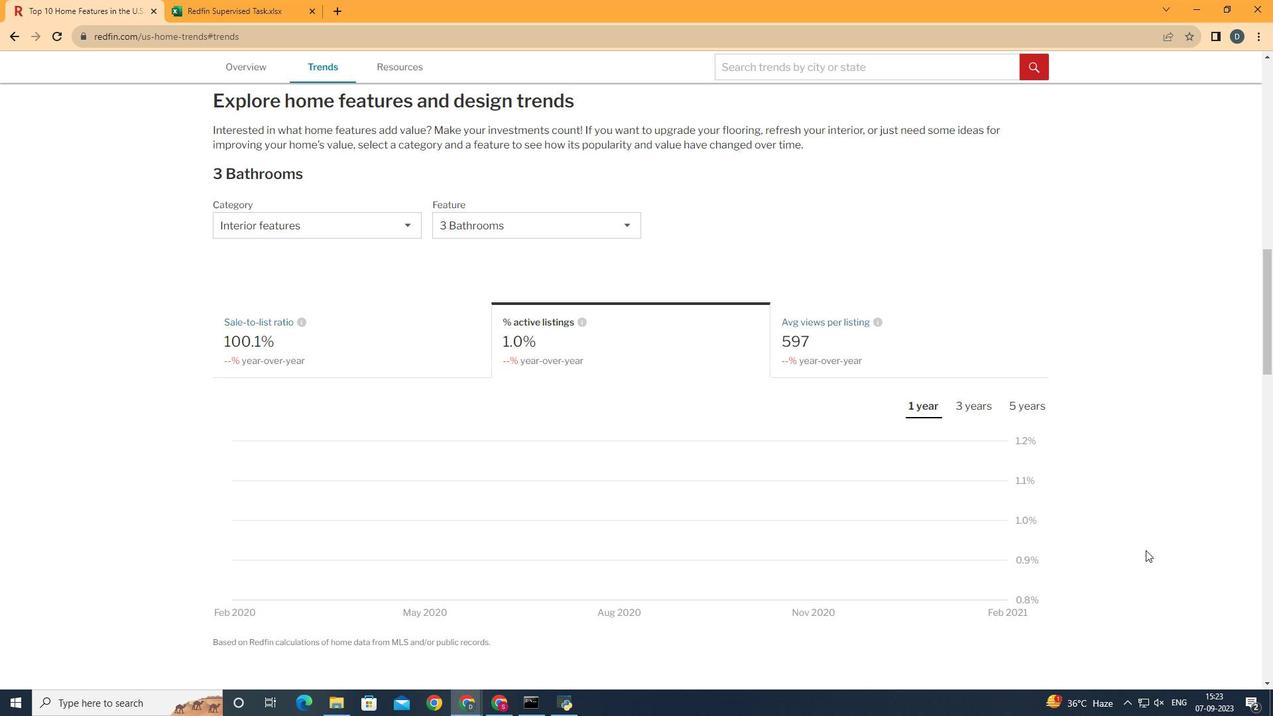 
